 Task: Add Attachment from Google Drive to Card Card0000000243 in Board Board0000000061 in Workspace WS0000000021 in Trello. Add Cover Orange to Card Card0000000243 in Board Board0000000061 in Workspace WS0000000021 in Trello. Add "Add Label …" with "Title" Title0000000243 to Button Button0000000243 to Card Card0000000243 in Board Board0000000061 in Workspace WS0000000021 in Trello. Add Description DS0000000243 to Card Card0000000243 in Board Board0000000061 in Workspace WS0000000021 in Trello. Add Comment CM0000000243 to Card Card0000000243 in Board Board0000000061 in Workspace WS0000000021 in Trello
Action: Mouse moved to (509, 537)
Screenshot: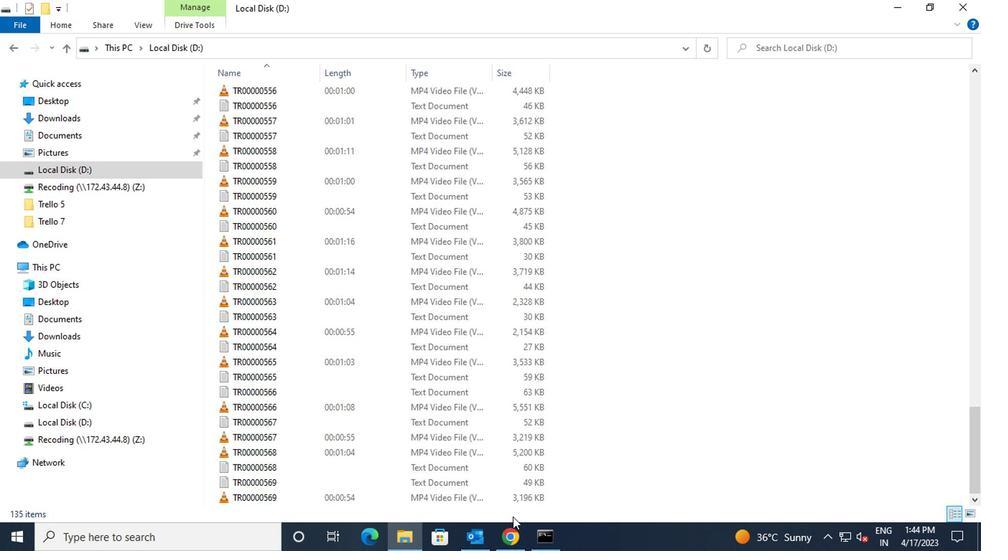 
Action: Mouse pressed left at (509, 537)
Screenshot: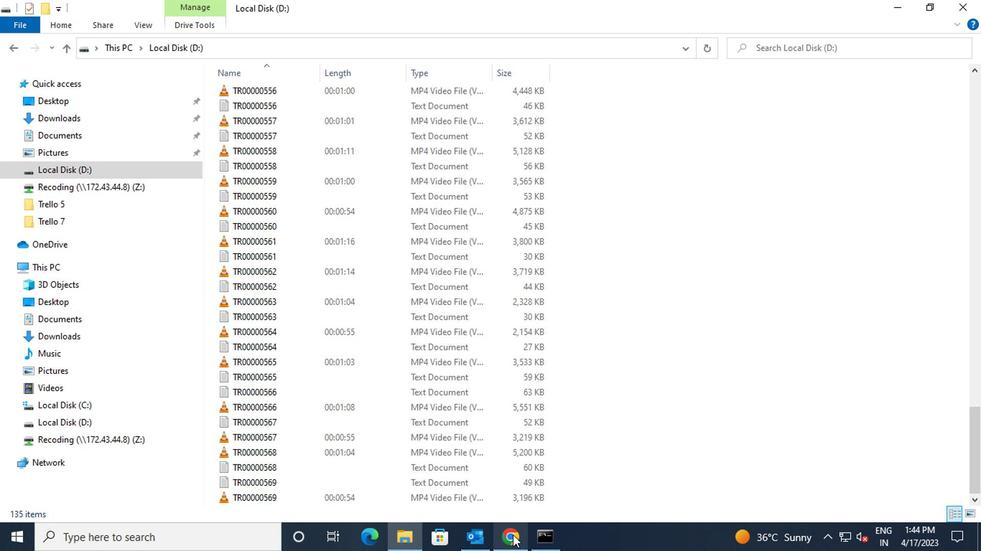 
Action: Mouse moved to (322, 402)
Screenshot: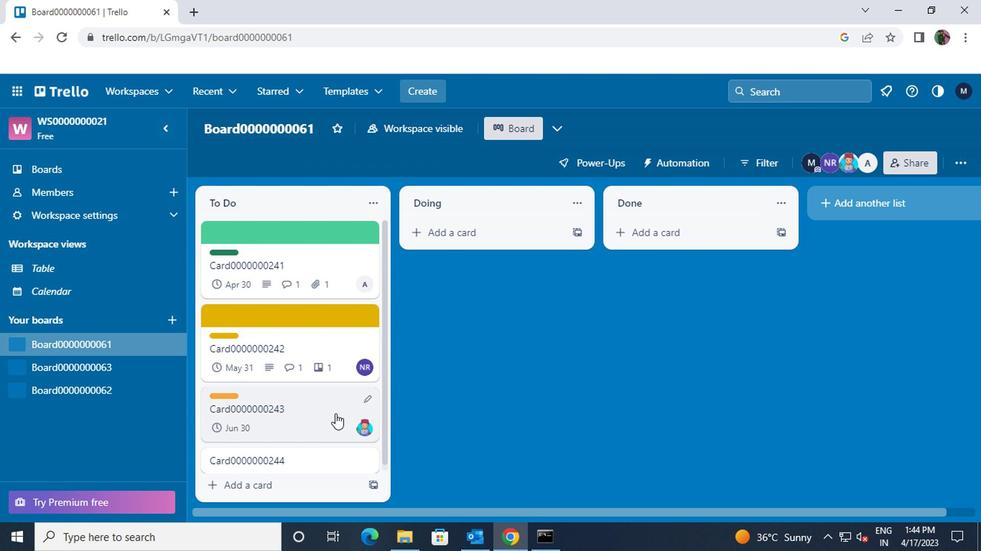 
Action: Mouse pressed left at (322, 402)
Screenshot: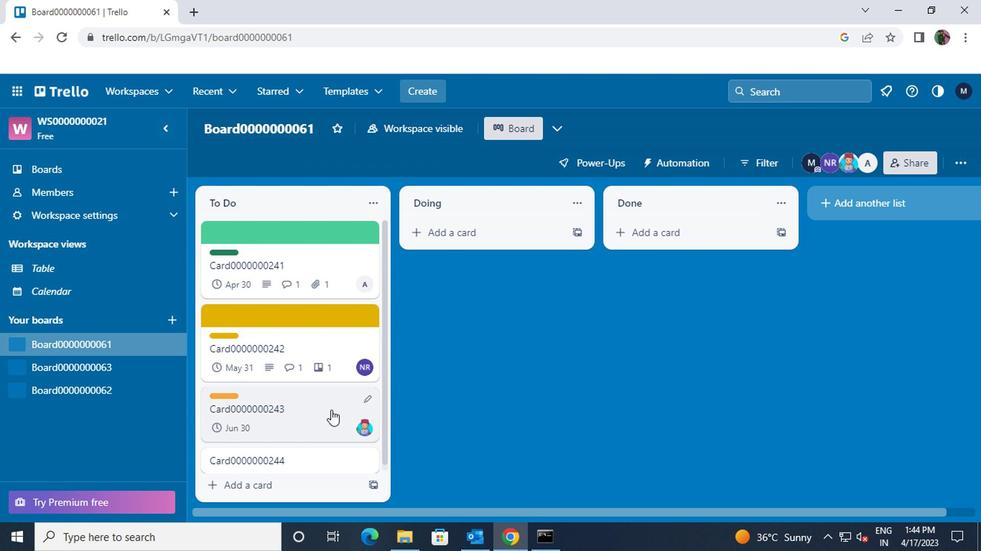 
Action: Mouse moved to (657, 311)
Screenshot: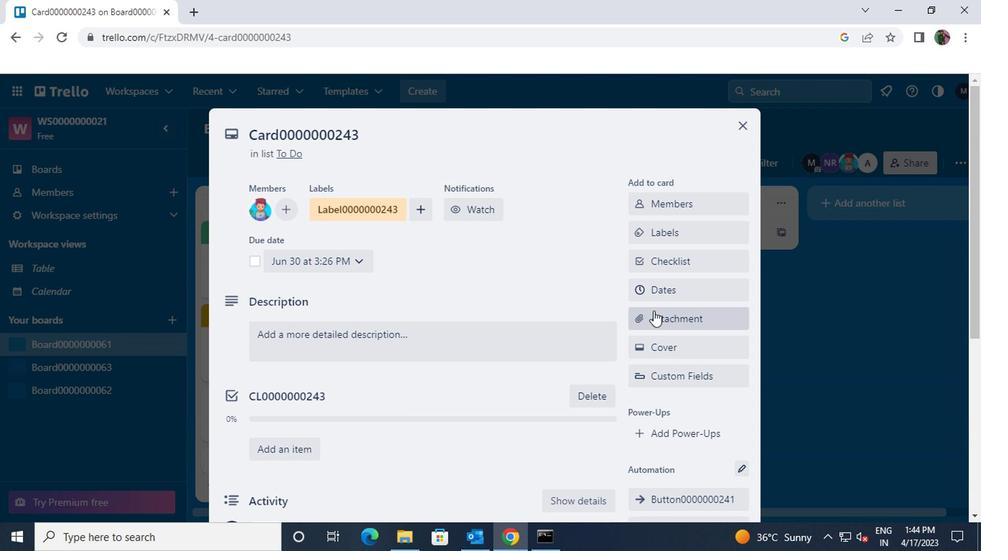 
Action: Mouse pressed left at (657, 311)
Screenshot: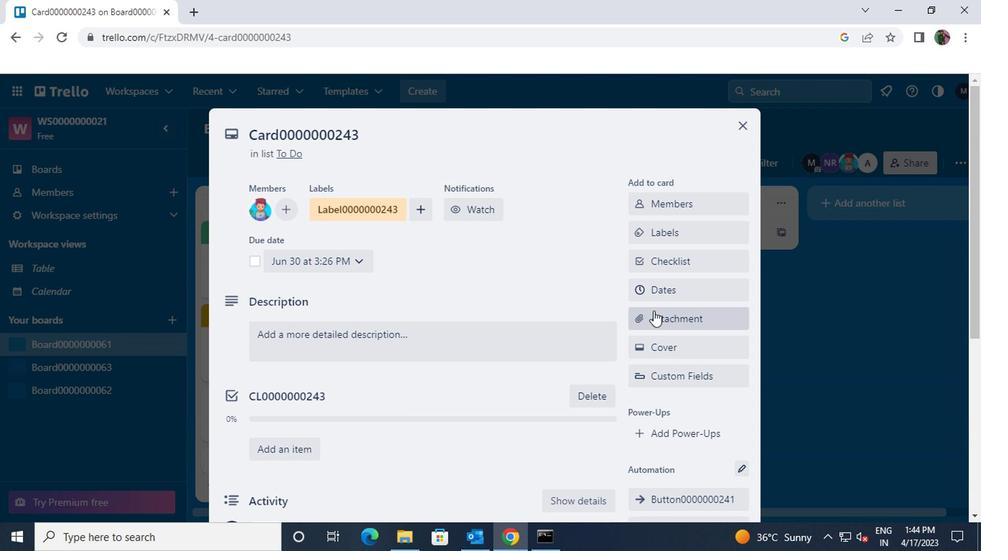 
Action: Mouse moved to (670, 201)
Screenshot: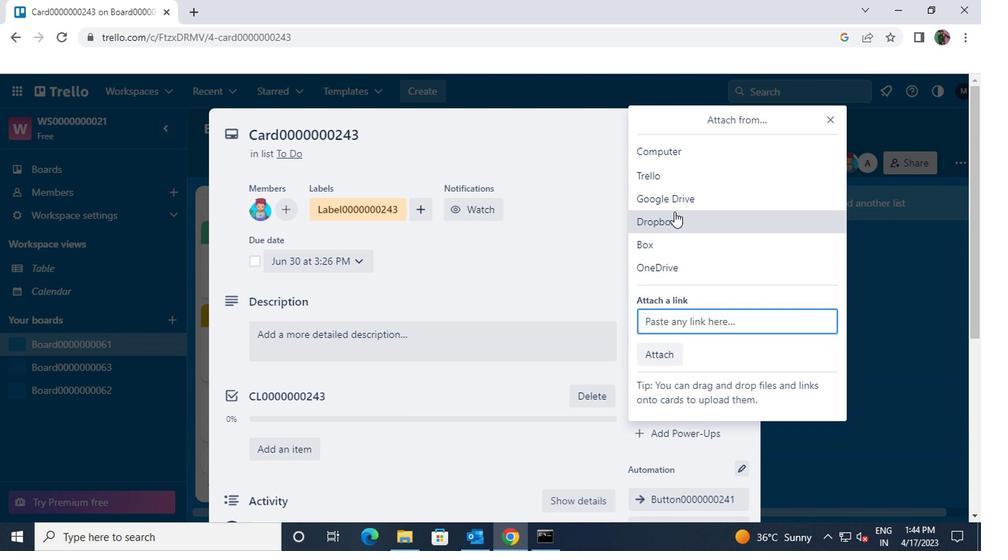 
Action: Mouse pressed left at (670, 201)
Screenshot: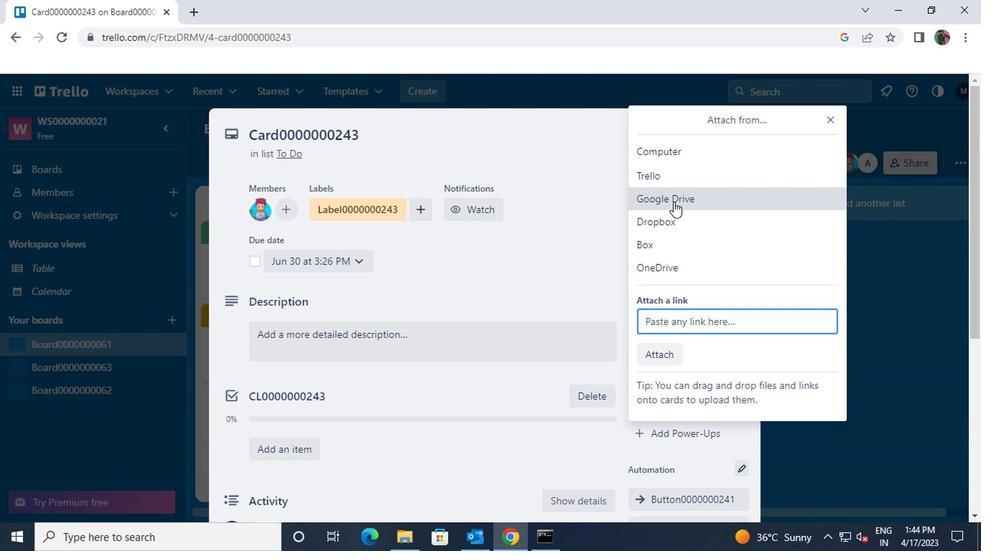 
Action: Mouse moved to (673, 411)
Screenshot: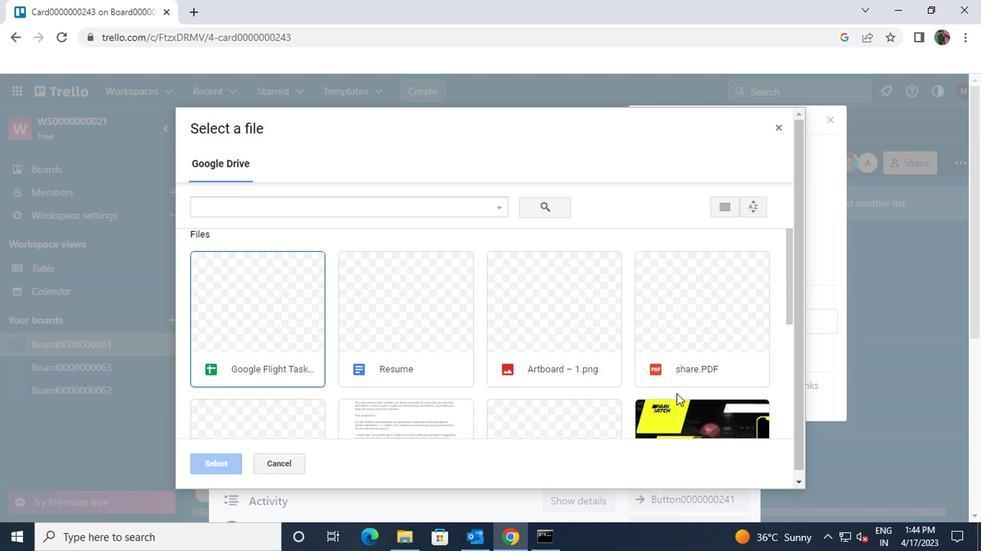 
Action: Mouse pressed left at (673, 411)
Screenshot: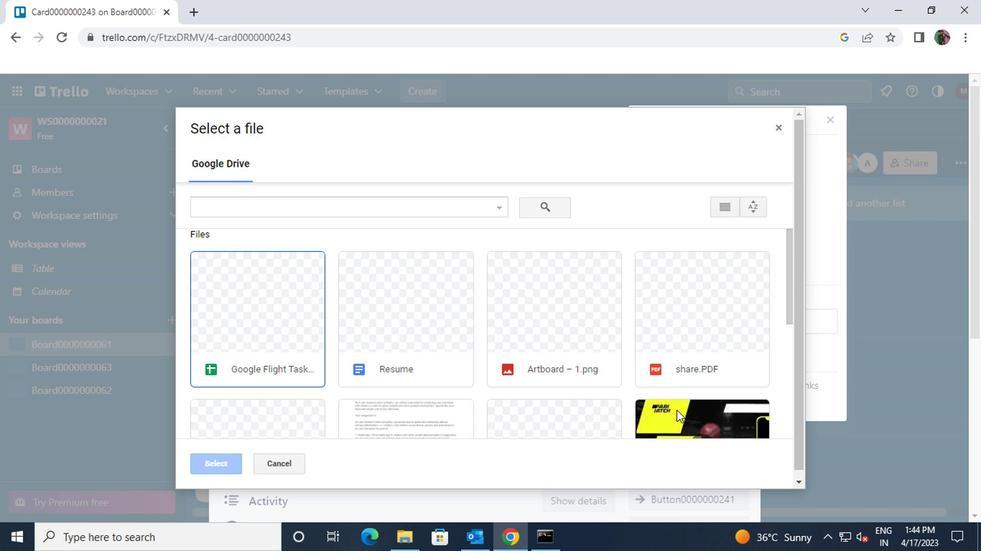 
Action: Mouse moved to (212, 464)
Screenshot: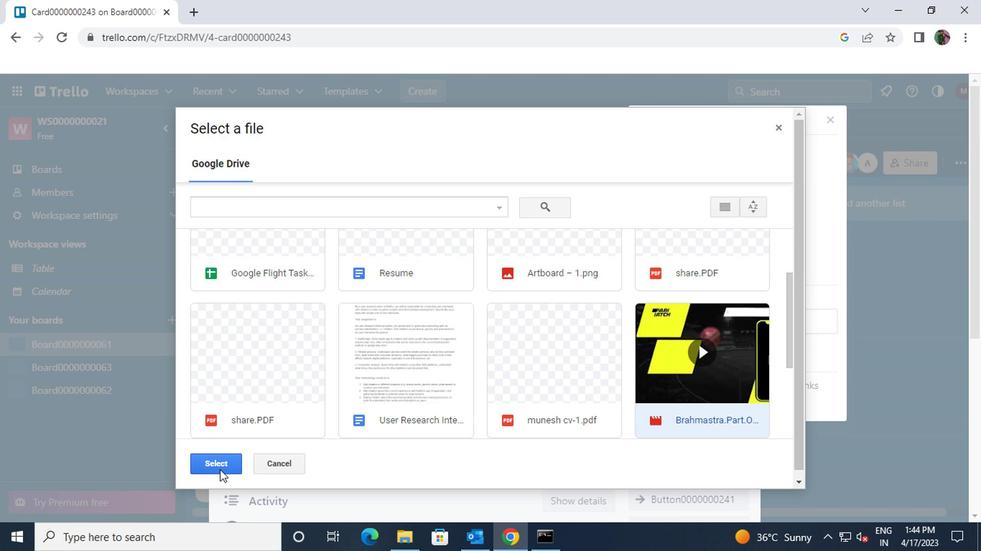 
Action: Mouse pressed left at (212, 464)
Screenshot: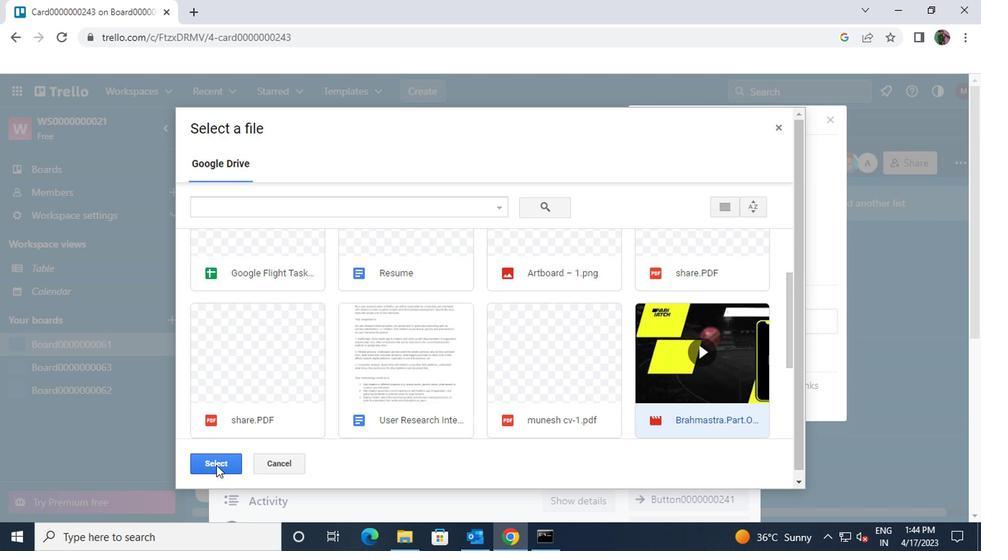 
Action: Mouse moved to (663, 348)
Screenshot: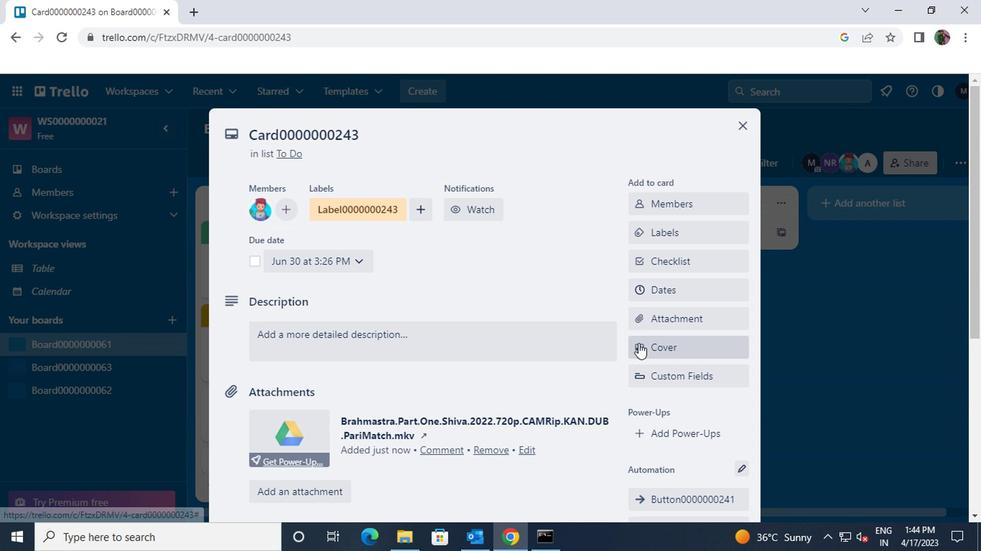 
Action: Mouse pressed left at (663, 348)
Screenshot: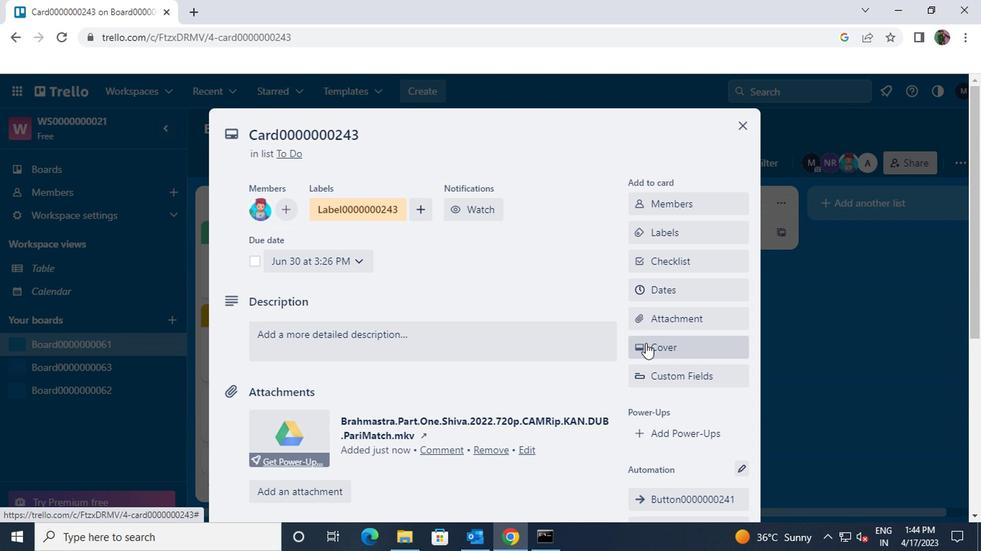 
Action: Mouse moved to (690, 248)
Screenshot: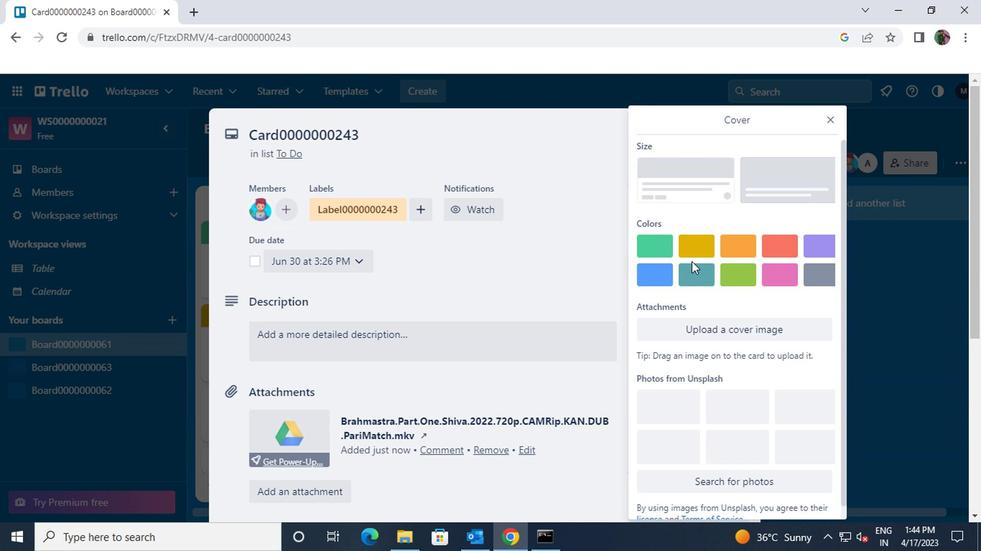 
Action: Mouse pressed left at (690, 248)
Screenshot: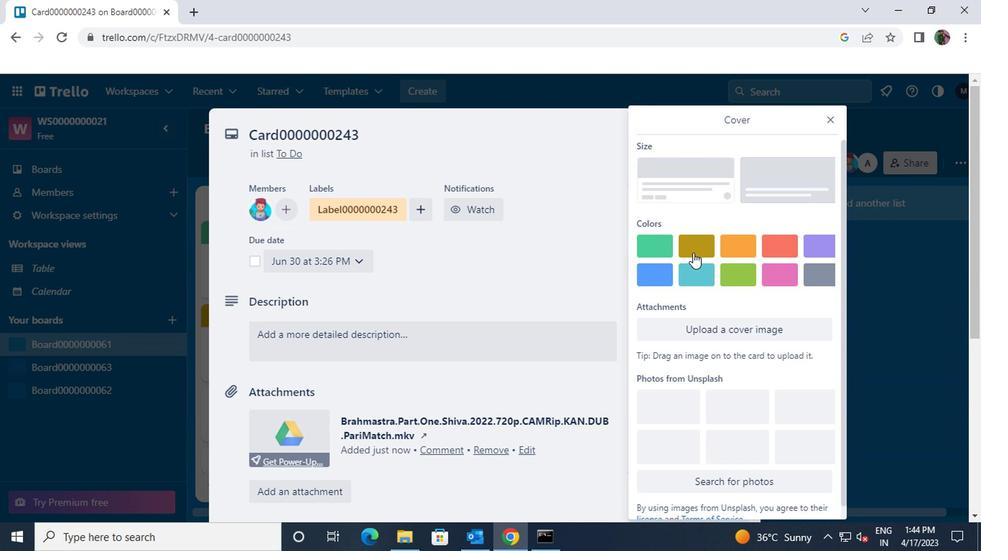 
Action: Mouse moved to (828, 121)
Screenshot: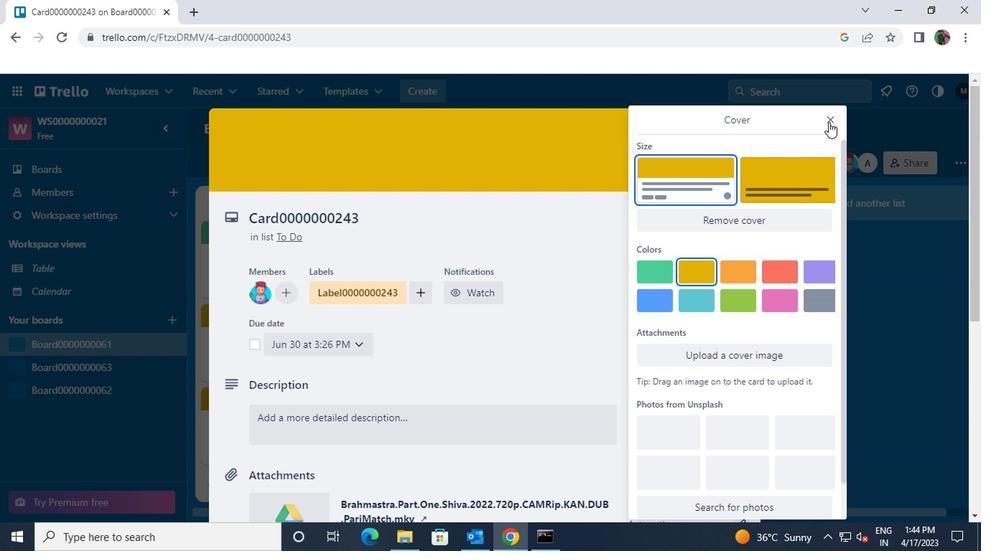 
Action: Mouse pressed left at (828, 121)
Screenshot: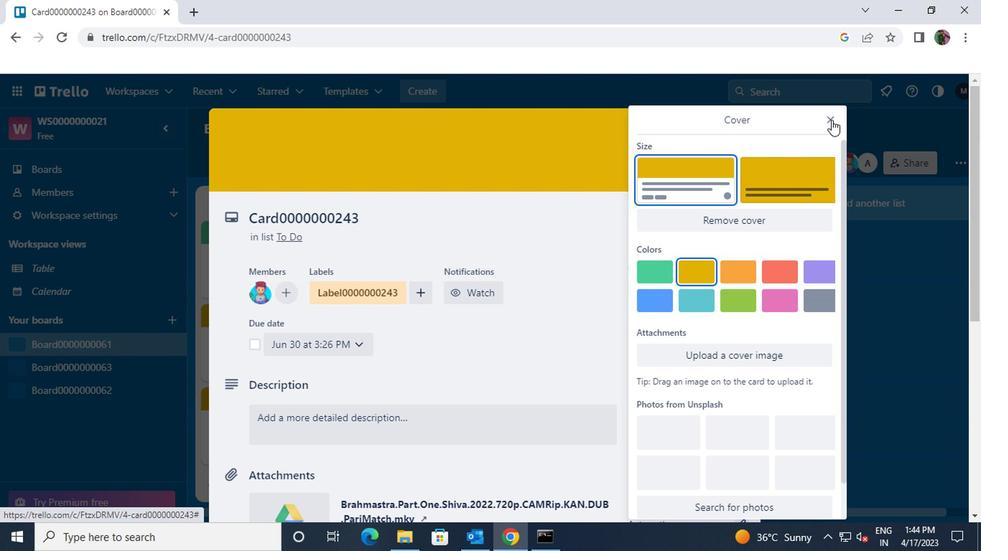 
Action: Mouse moved to (695, 313)
Screenshot: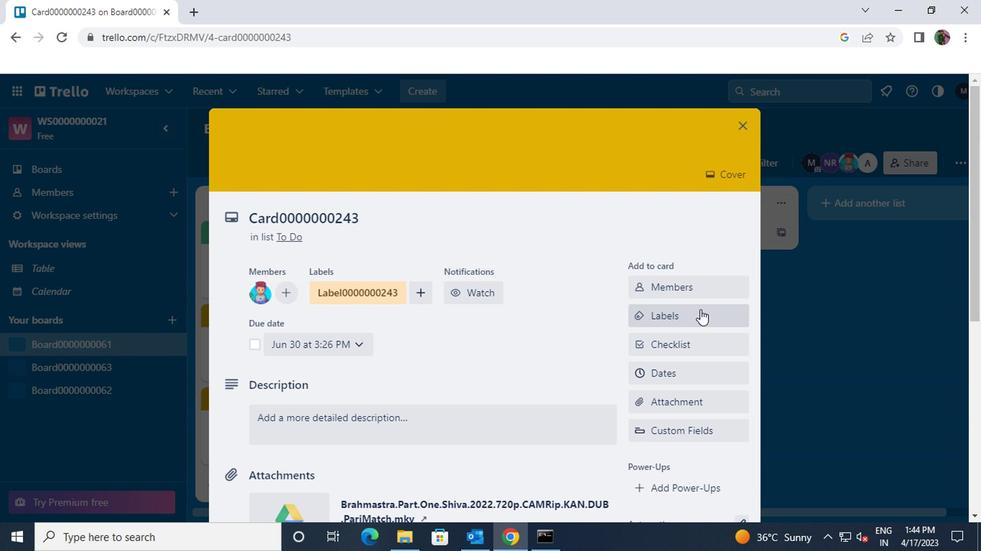 
Action: Mouse pressed left at (695, 313)
Screenshot: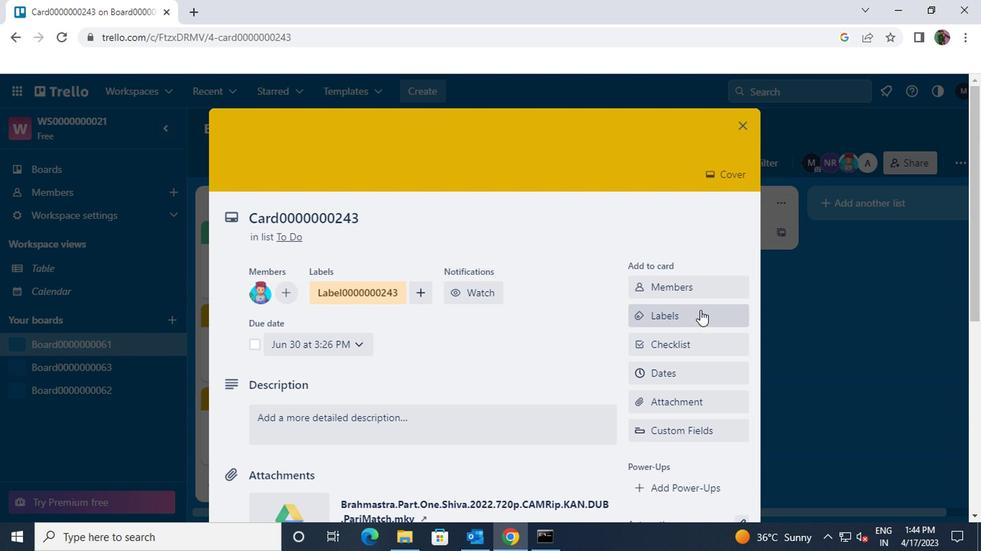 
Action: Mouse pressed left at (695, 313)
Screenshot: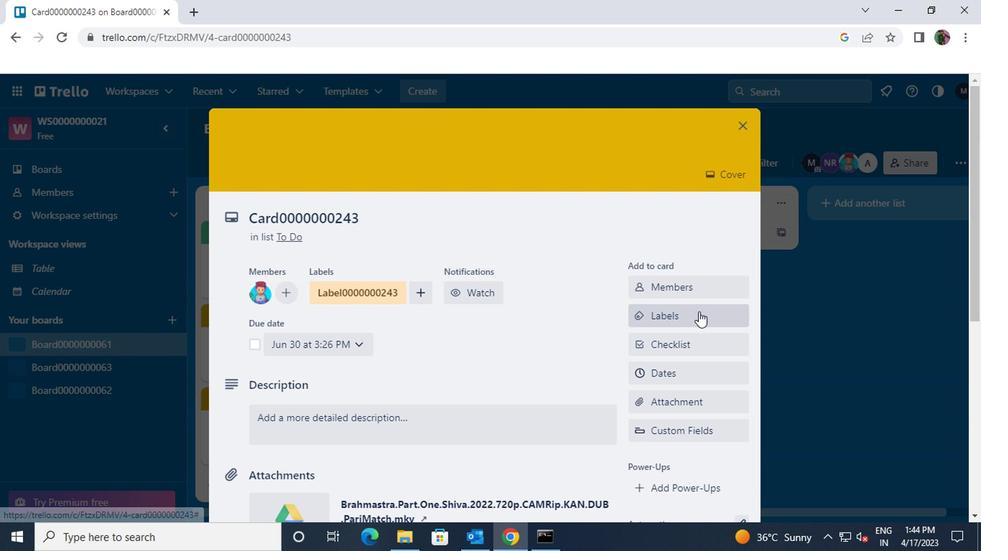 
Action: Mouse moved to (714, 458)
Screenshot: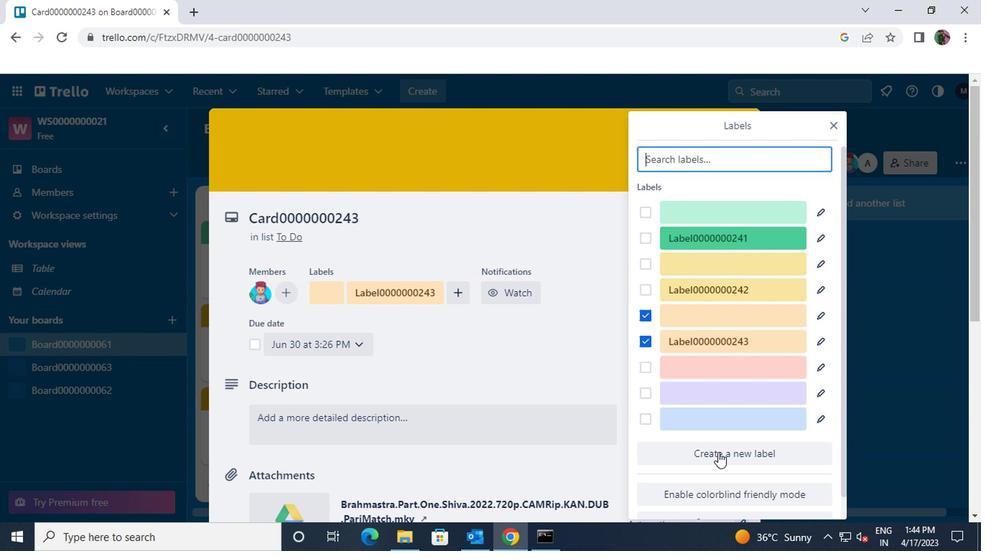 
Action: Mouse pressed left at (714, 458)
Screenshot: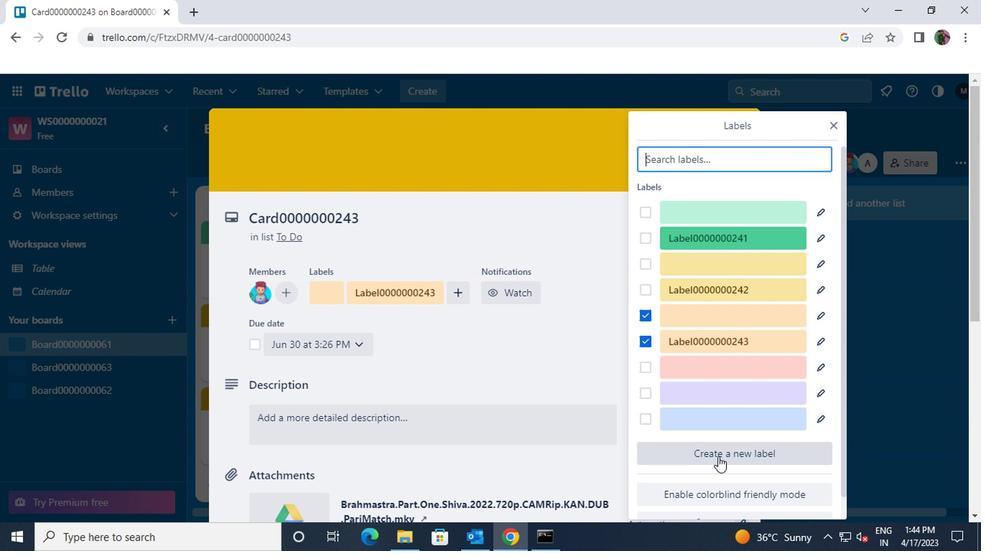 
Action: Mouse moved to (671, 255)
Screenshot: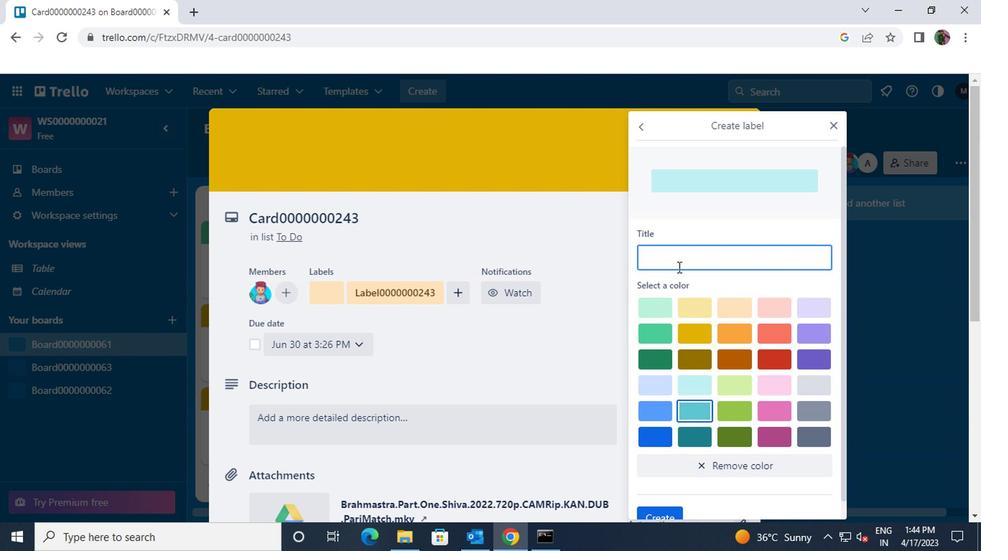 
Action: Mouse pressed left at (671, 255)
Screenshot: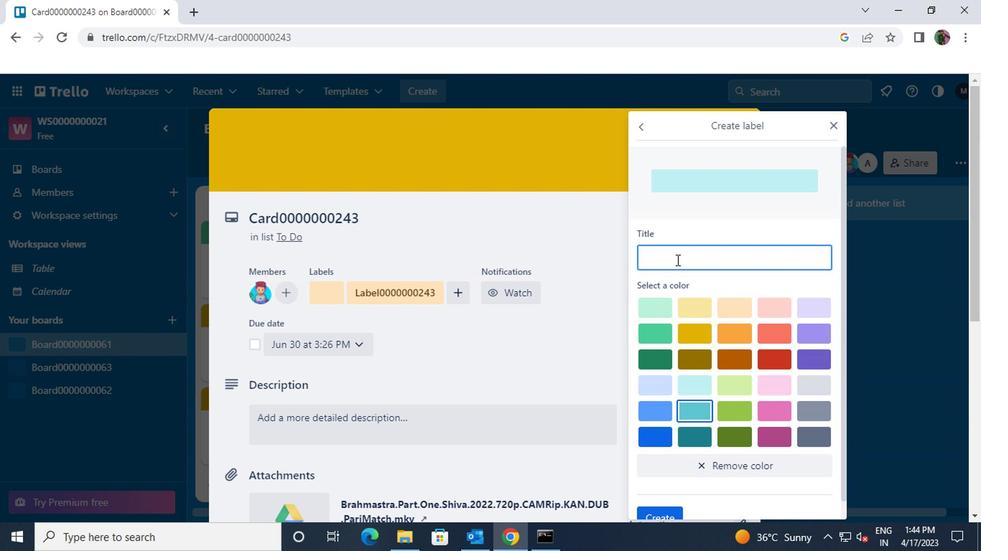 
Action: Key pressed <Key.shift>TITLE0000000243
Screenshot: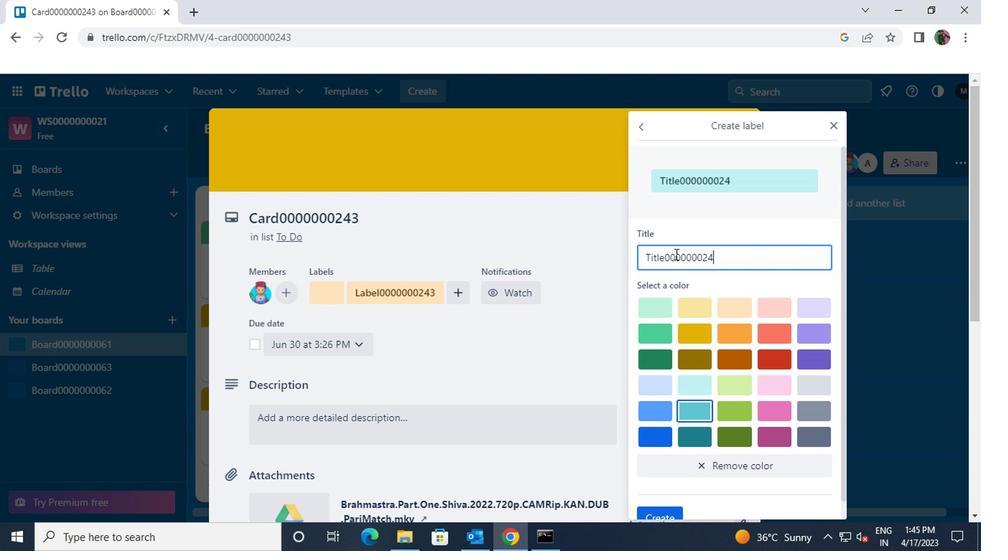 
Action: Mouse moved to (696, 311)
Screenshot: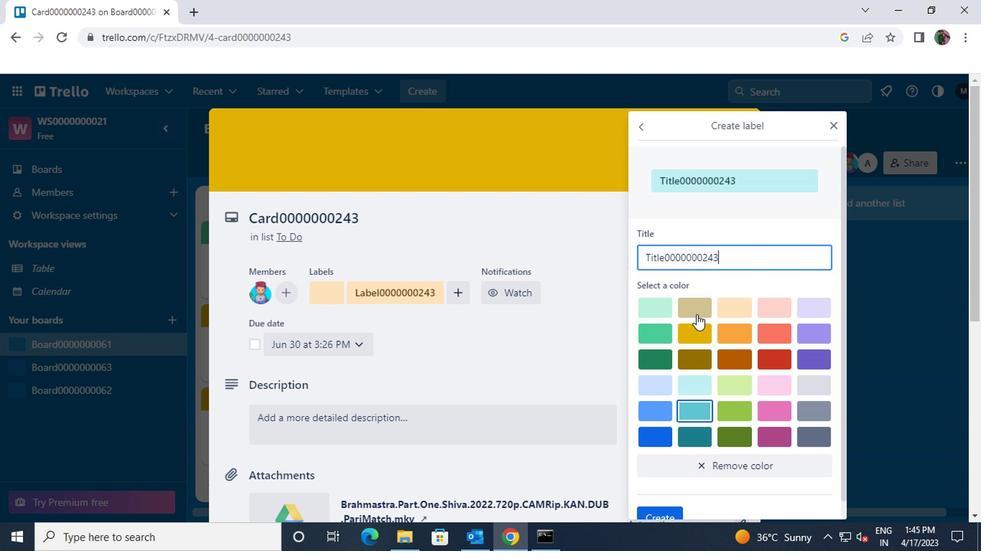 
Action: Mouse scrolled (696, 311) with delta (0, 0)
Screenshot: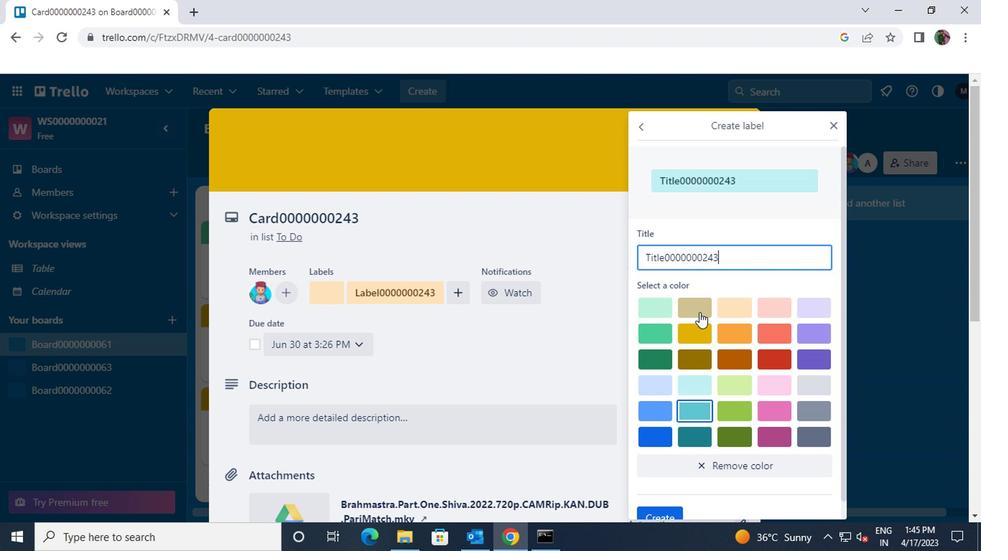 
Action: Mouse moved to (766, 314)
Screenshot: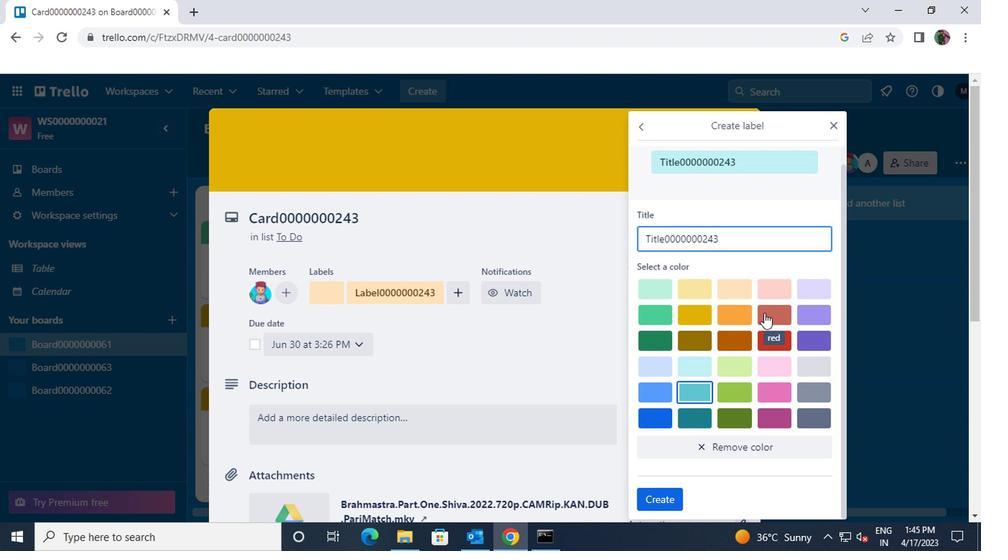 
Action: Mouse pressed left at (766, 314)
Screenshot: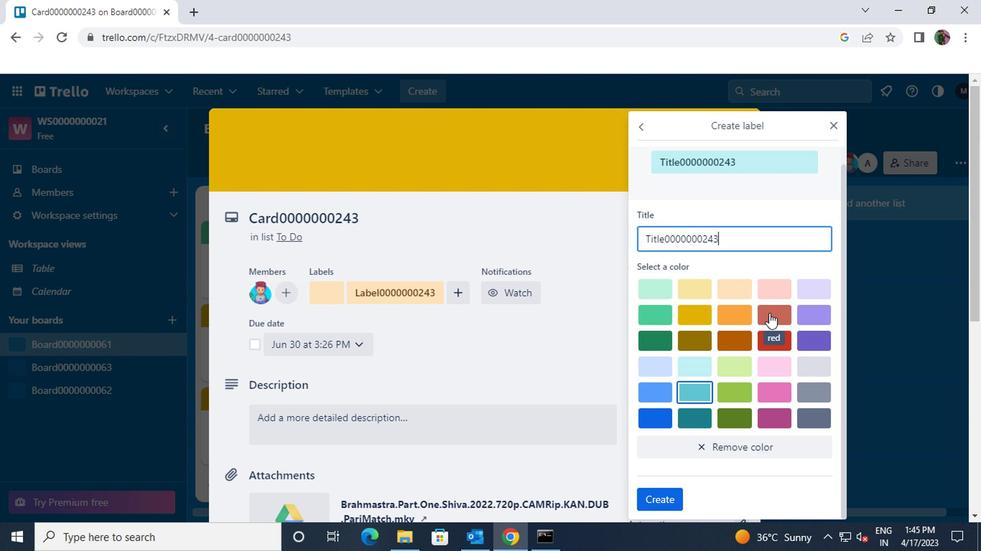 
Action: Mouse moved to (768, 314)
Screenshot: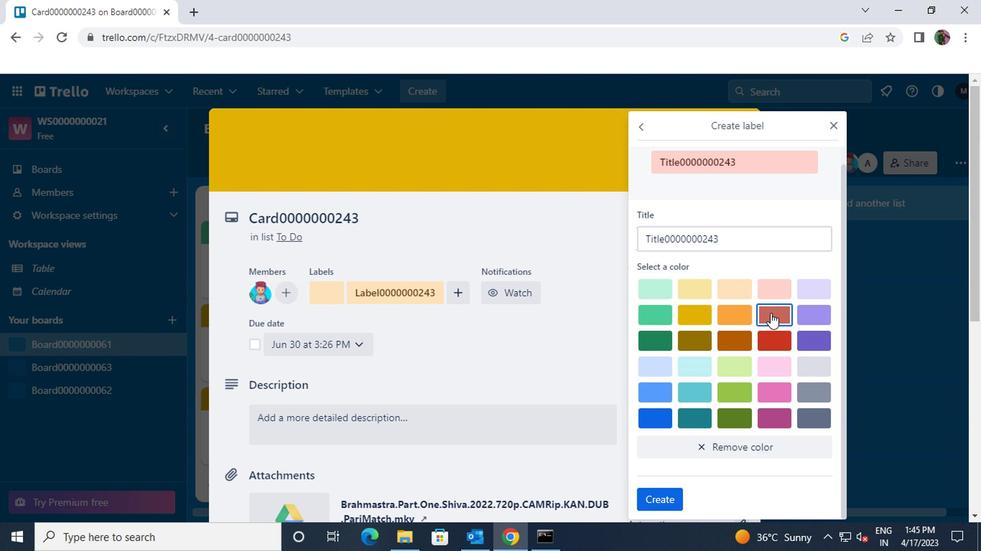 
Action: Mouse scrolled (768, 313) with delta (0, -1)
Screenshot: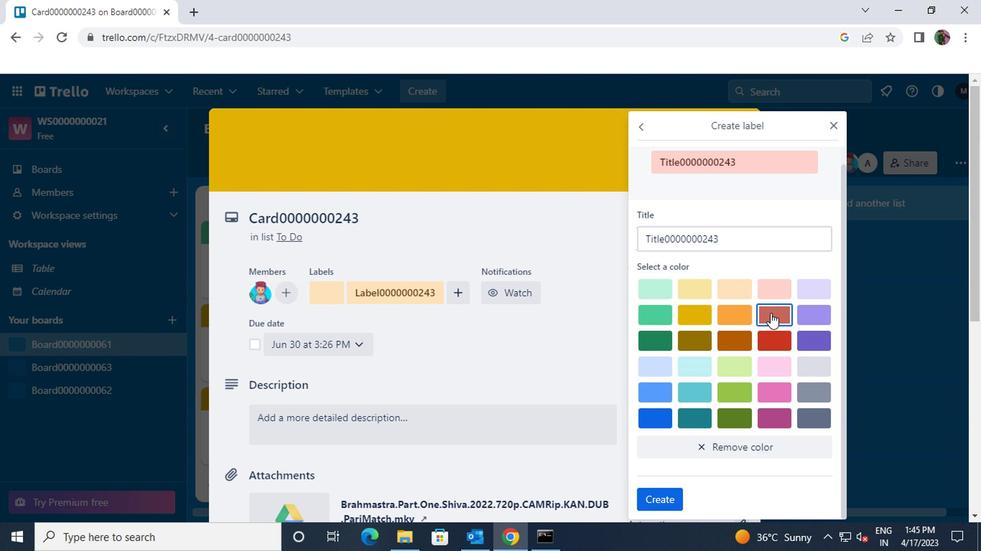
Action: Mouse moved to (664, 502)
Screenshot: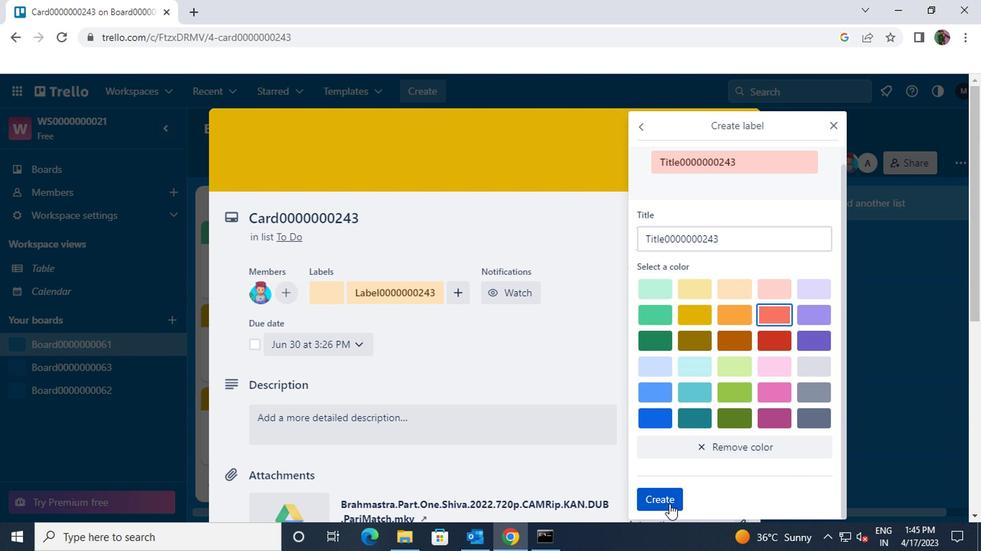 
Action: Mouse pressed left at (664, 502)
Screenshot: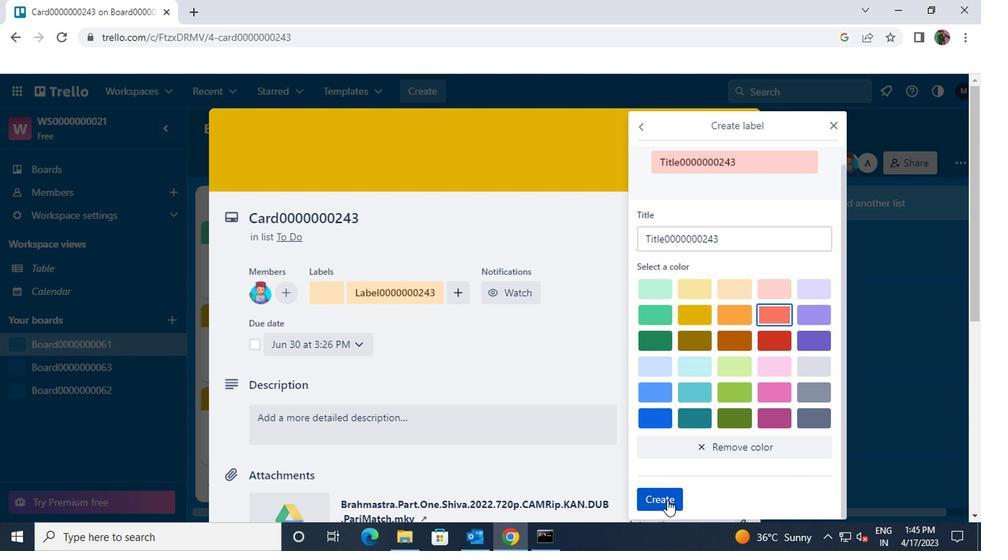 
Action: Mouse moved to (831, 126)
Screenshot: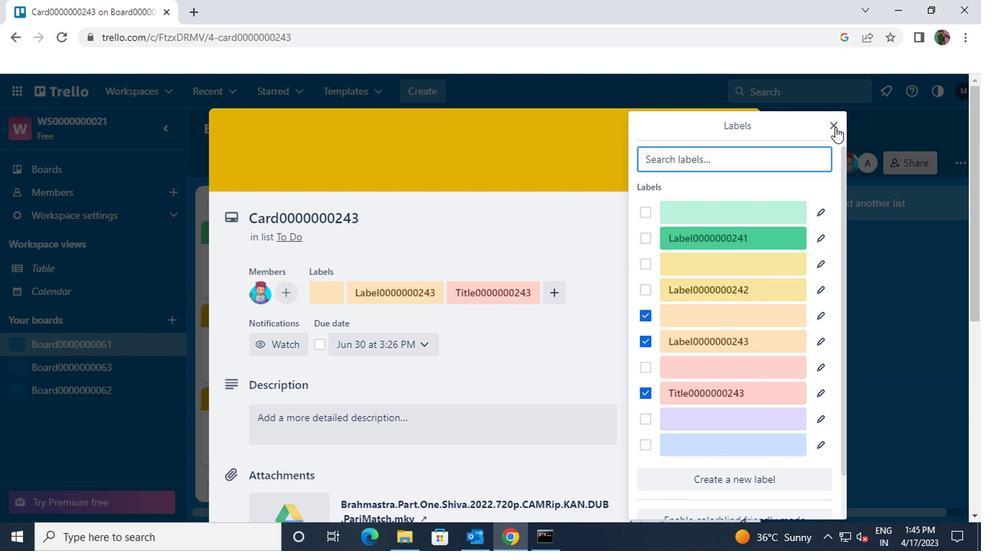 
Action: Mouse pressed left at (831, 126)
Screenshot: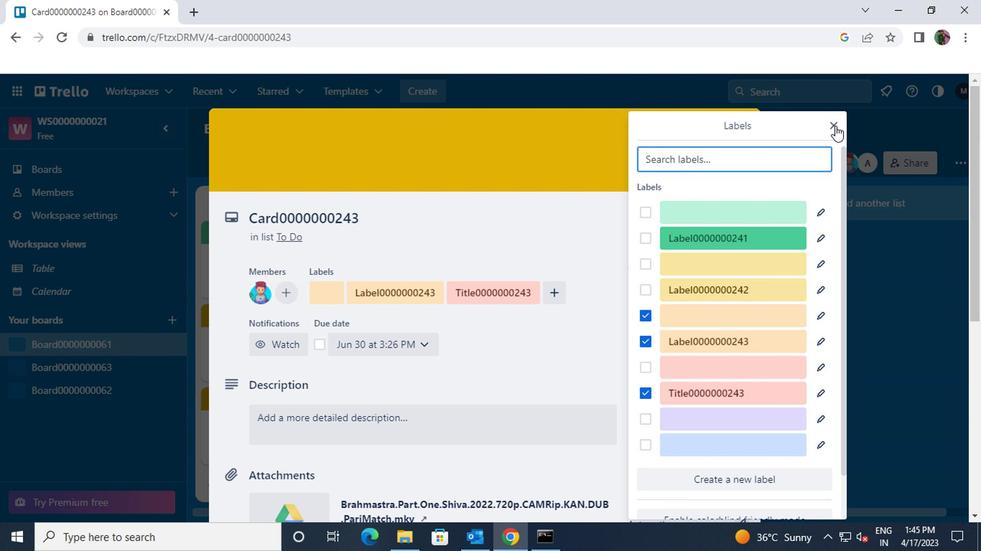
Action: Mouse moved to (438, 411)
Screenshot: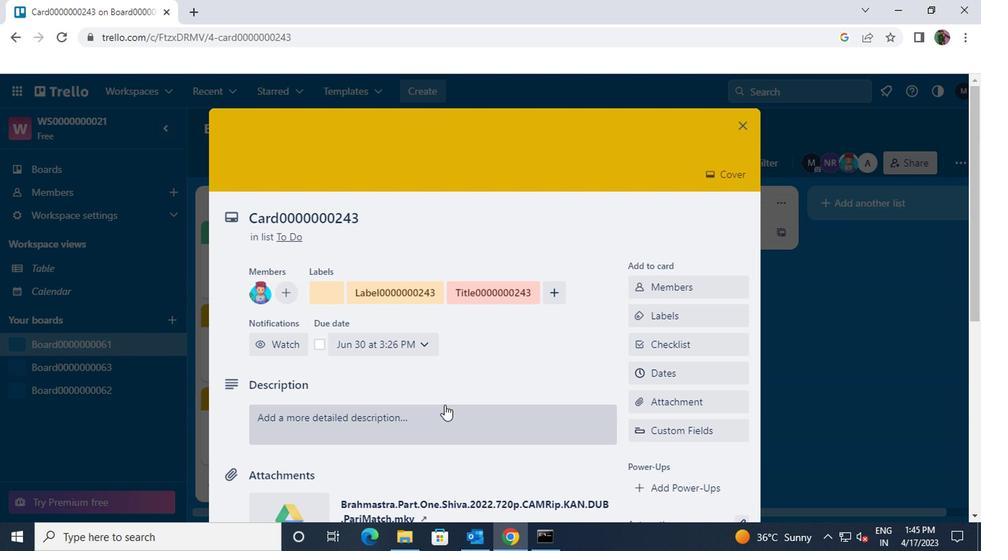 
Action: Mouse pressed left at (438, 411)
Screenshot: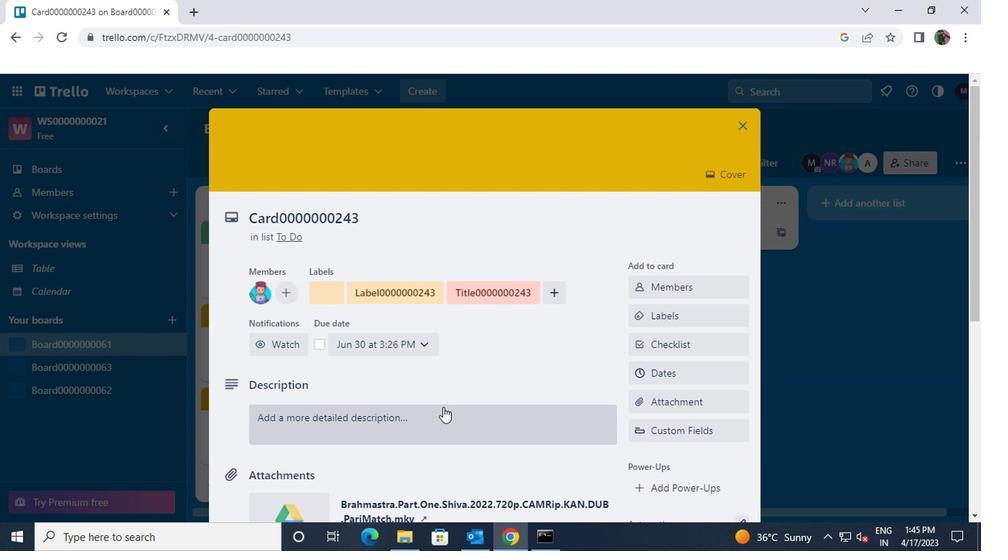 
Action: Key pressed <Key.shift>DS0000000243
Screenshot: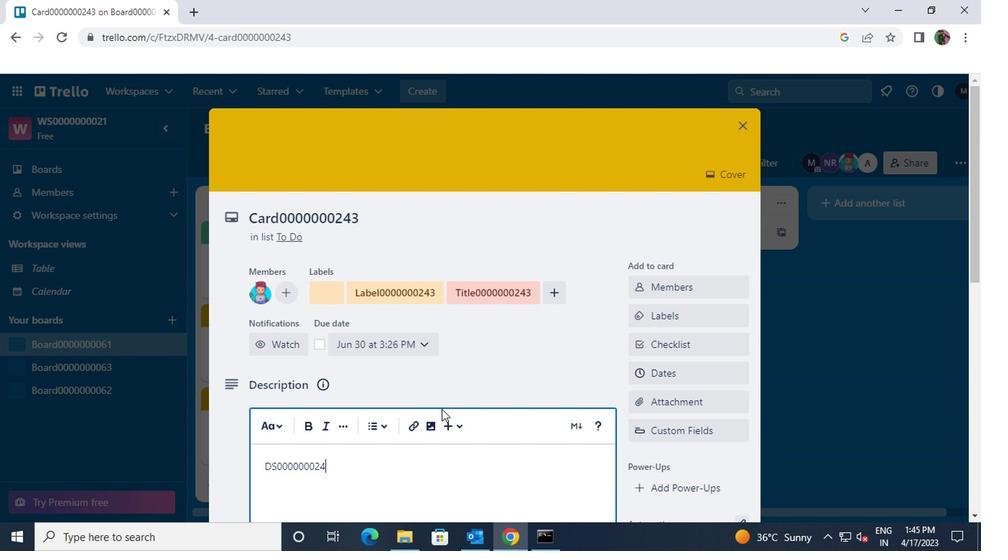 
Action: Mouse scrolled (438, 410) with delta (0, -1)
Screenshot: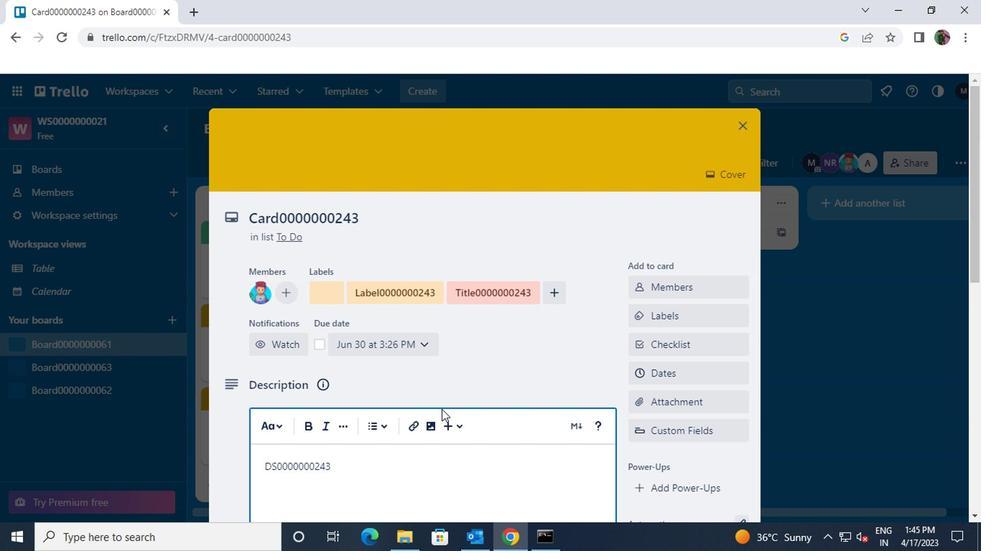 
Action: Mouse scrolled (438, 410) with delta (0, -1)
Screenshot: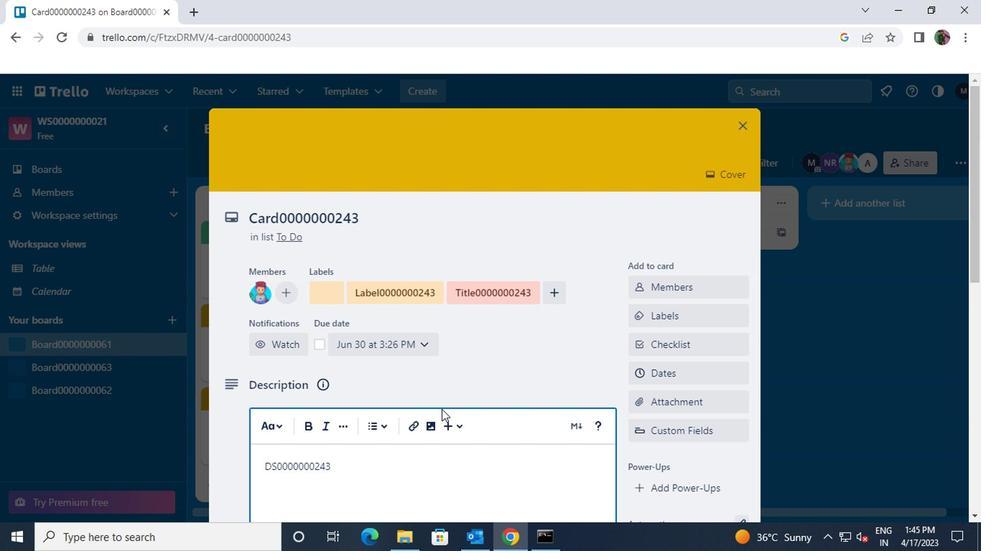 
Action: Mouse moved to (276, 479)
Screenshot: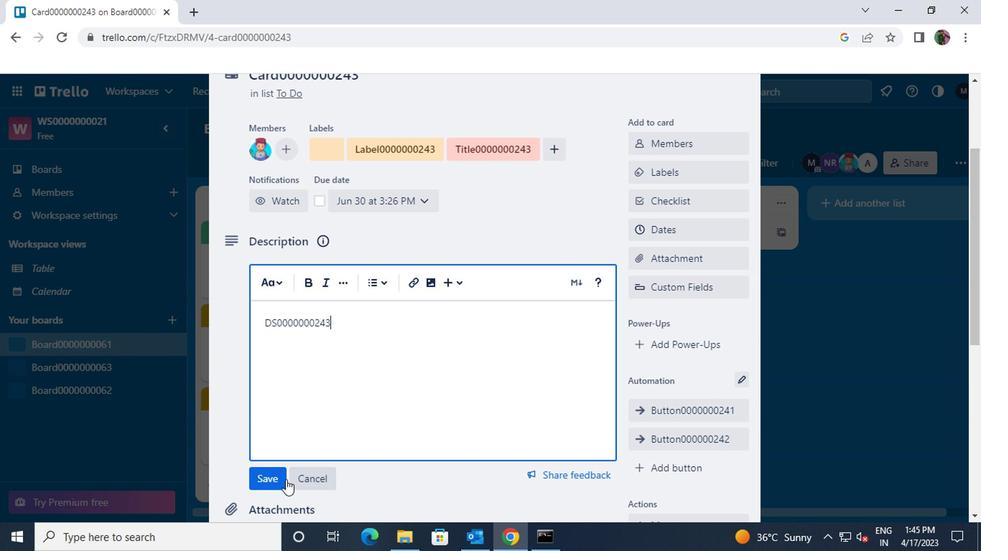 
Action: Mouse pressed left at (276, 479)
Screenshot: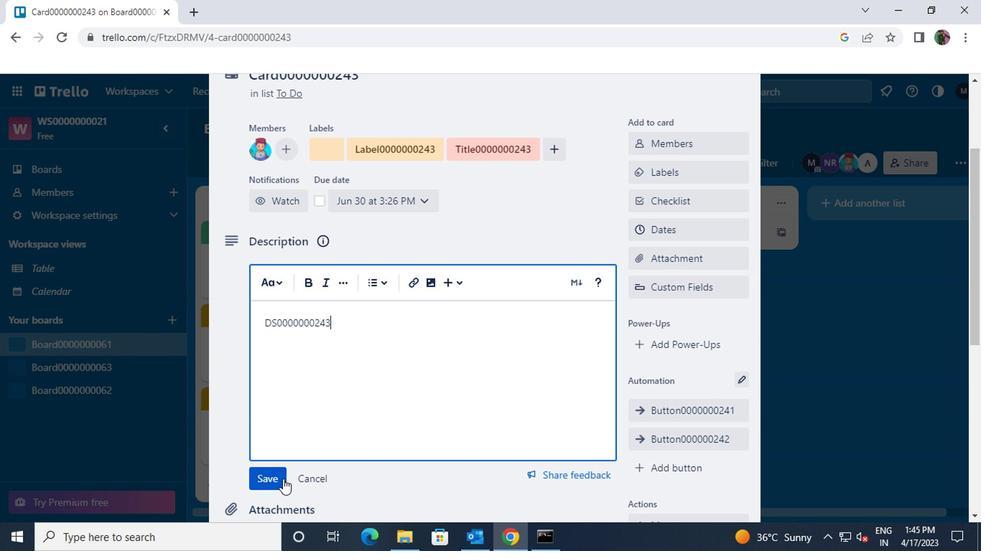 
Action: Mouse moved to (287, 470)
Screenshot: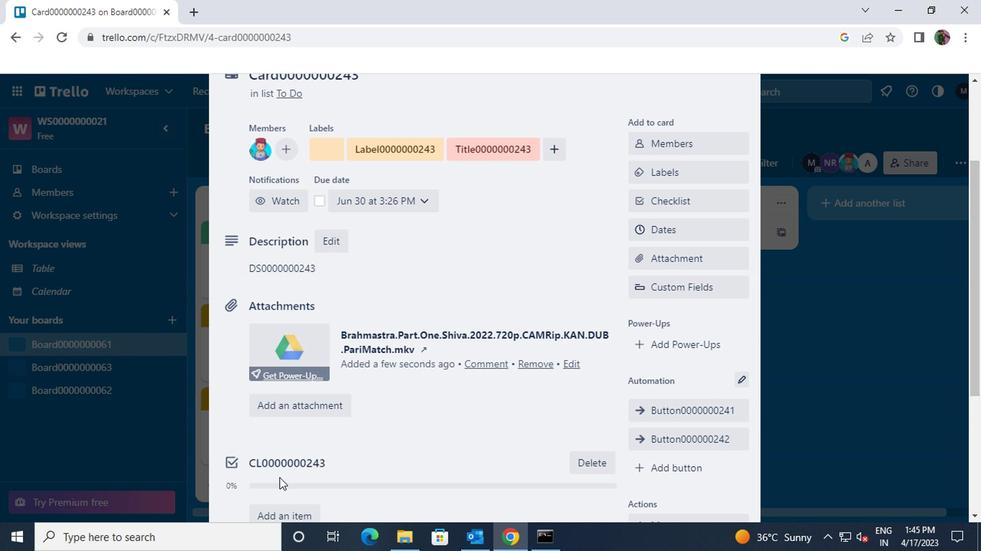 
Action: Mouse scrolled (287, 469) with delta (0, 0)
Screenshot: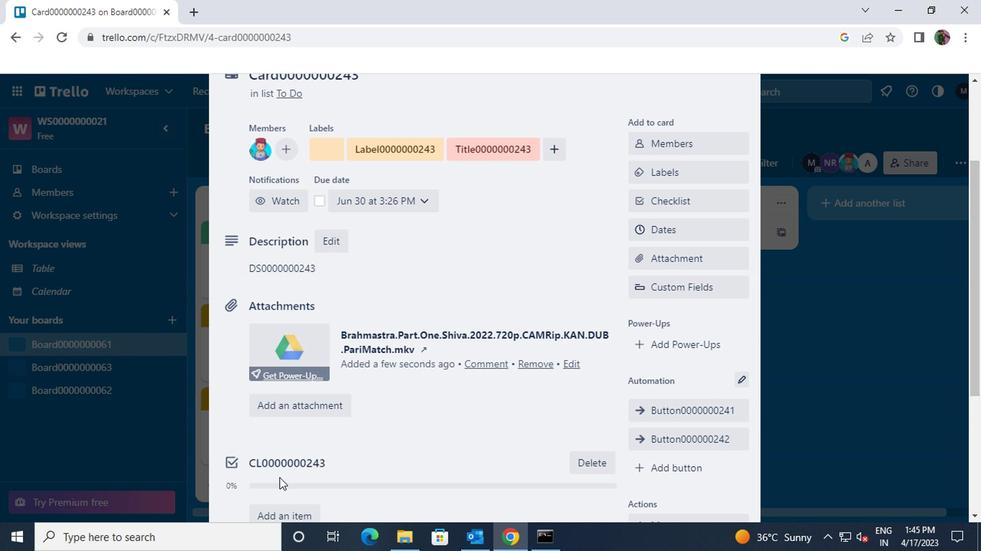 
Action: Mouse scrolled (287, 469) with delta (0, 0)
Screenshot: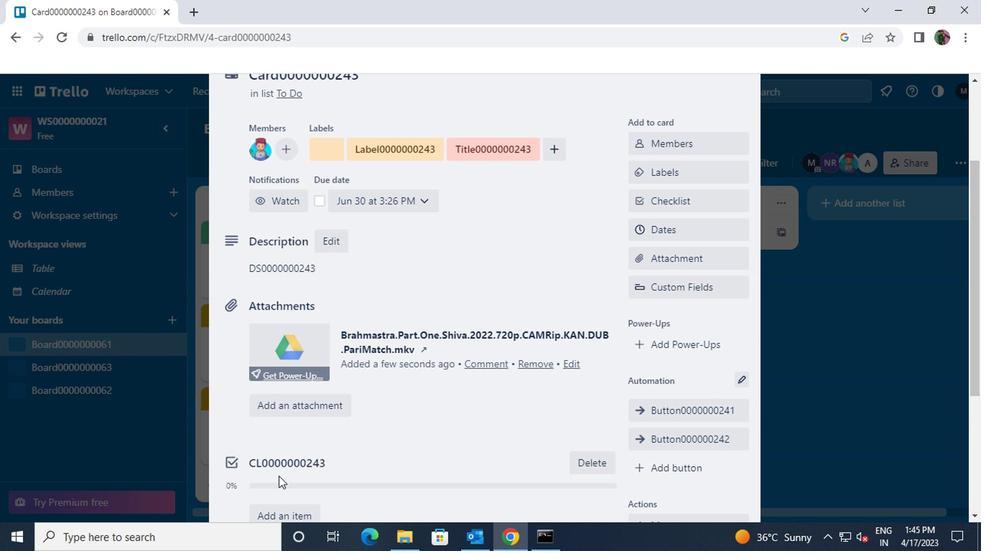 
Action: Mouse moved to (287, 470)
Screenshot: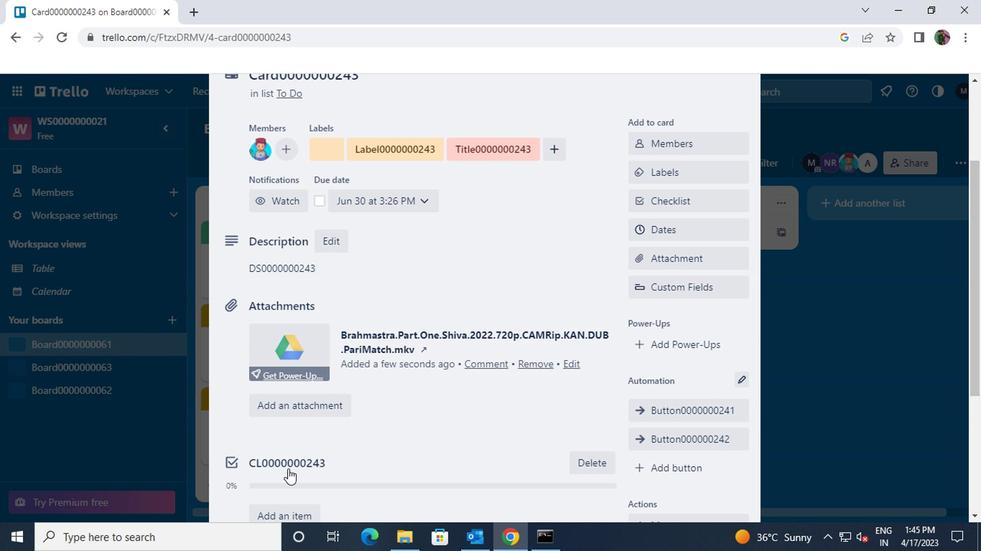 
Action: Mouse scrolled (287, 469) with delta (0, 0)
Screenshot: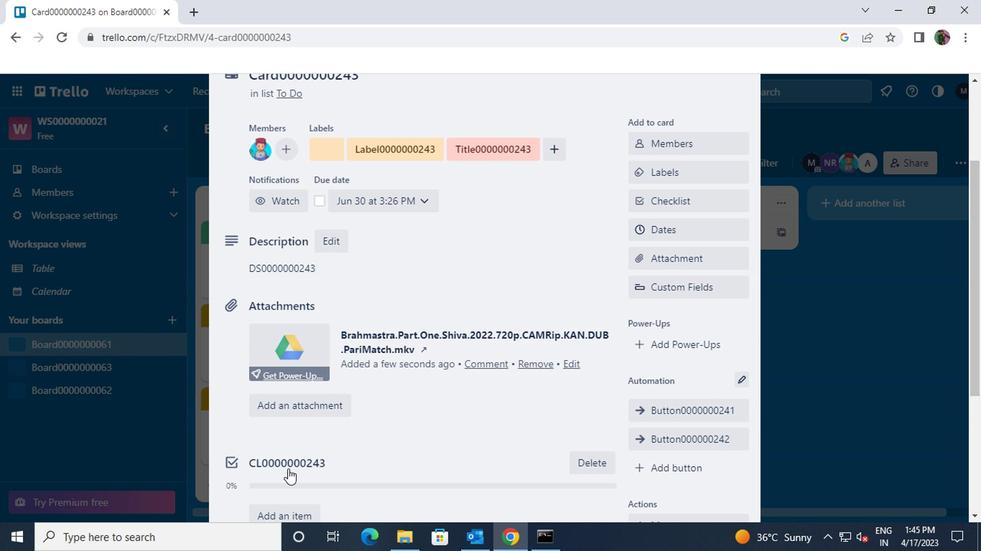 
Action: Mouse moved to (297, 380)
Screenshot: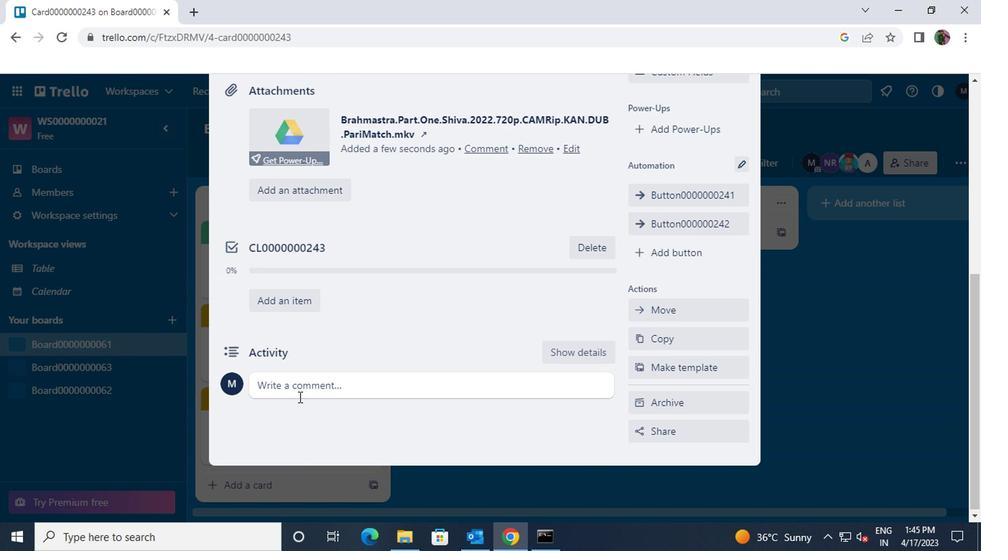 
Action: Mouse pressed left at (297, 380)
Screenshot: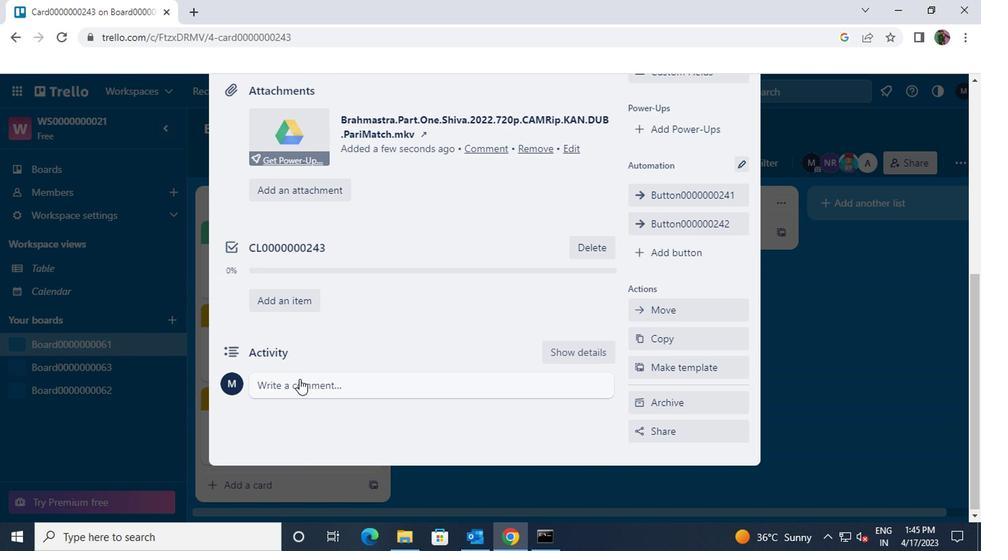 
Action: Key pressed <Key.shift>CM0000000243
Screenshot: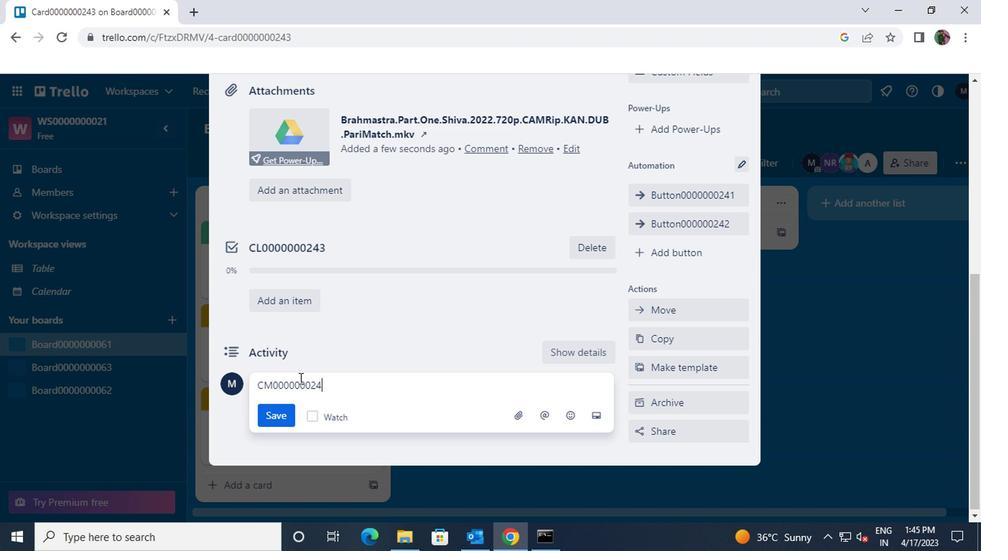 
Action: Mouse moved to (281, 418)
Screenshot: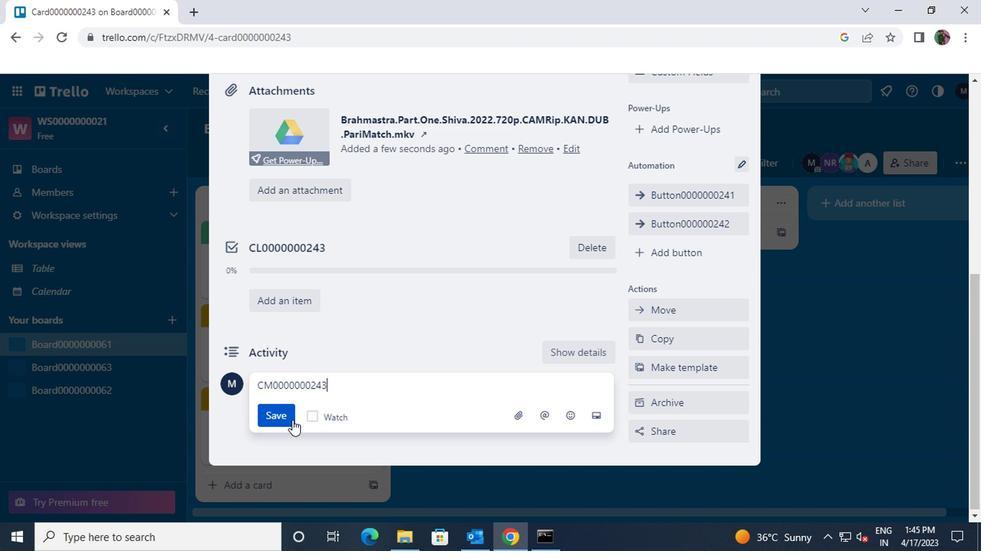 
Action: Mouse pressed left at (281, 418)
Screenshot: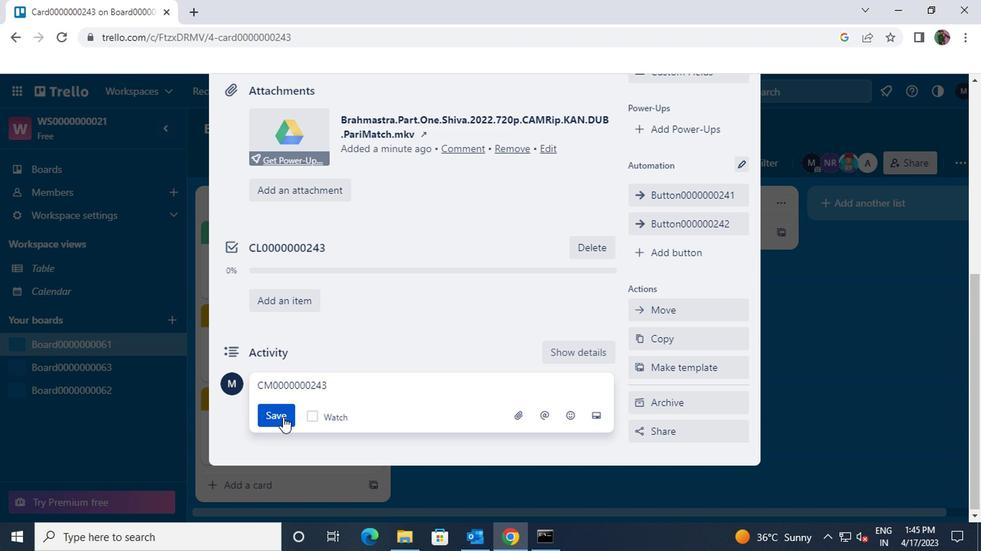 
